 Task: Create a due date automation trigger when advanced on, 2 hours after a card is due add content without an empty description.
Action: Mouse moved to (770, 104)
Screenshot: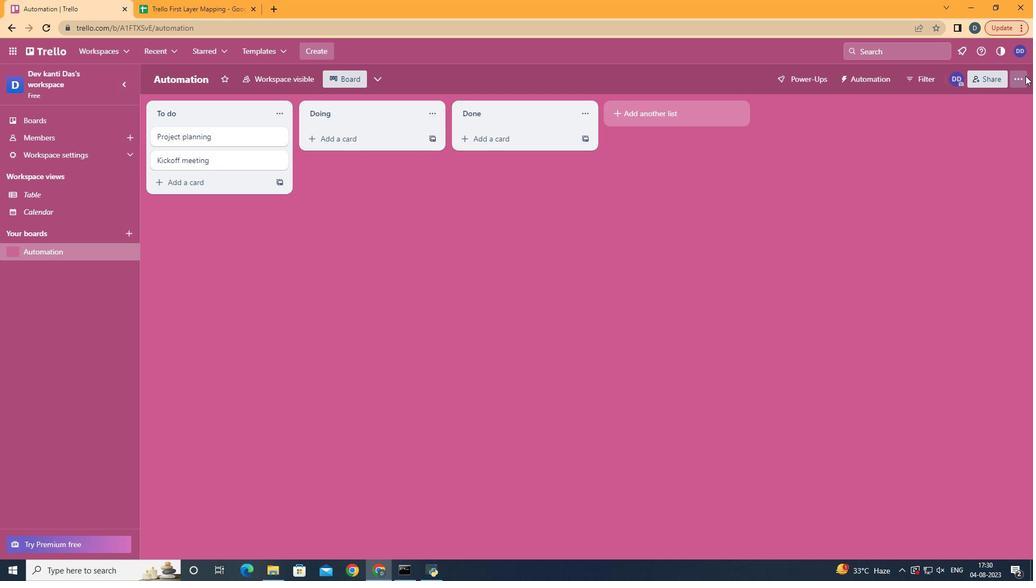 
Action: Mouse pressed left at (770, 104)
Screenshot: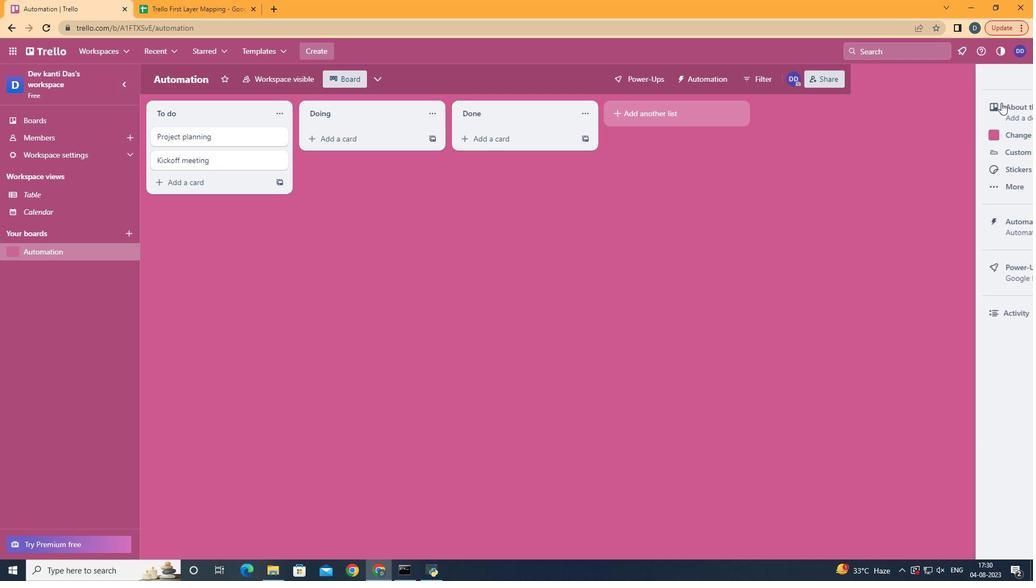 
Action: Mouse moved to (703, 248)
Screenshot: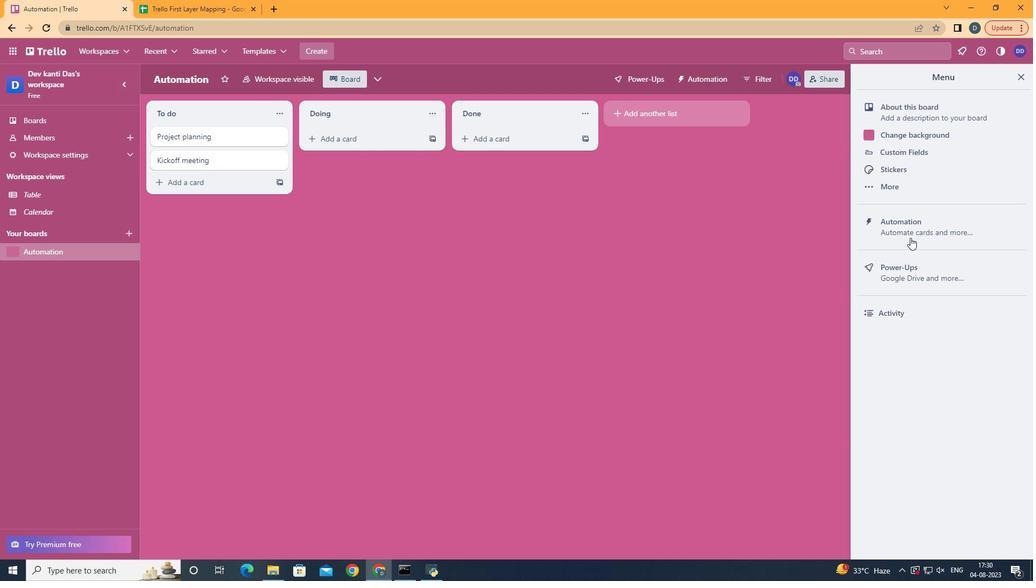 
Action: Mouse pressed left at (703, 248)
Screenshot: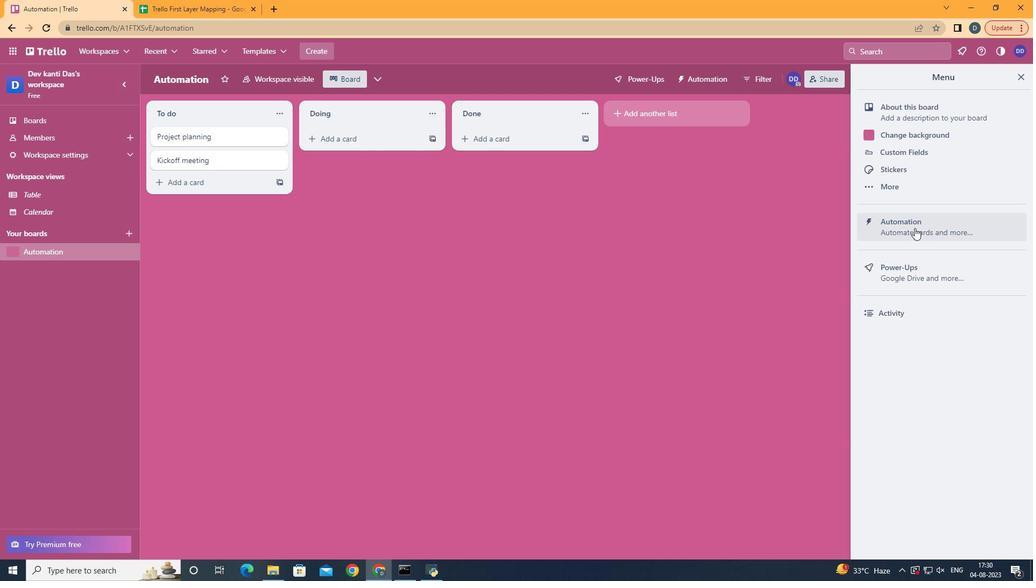 
Action: Mouse moved to (706, 236)
Screenshot: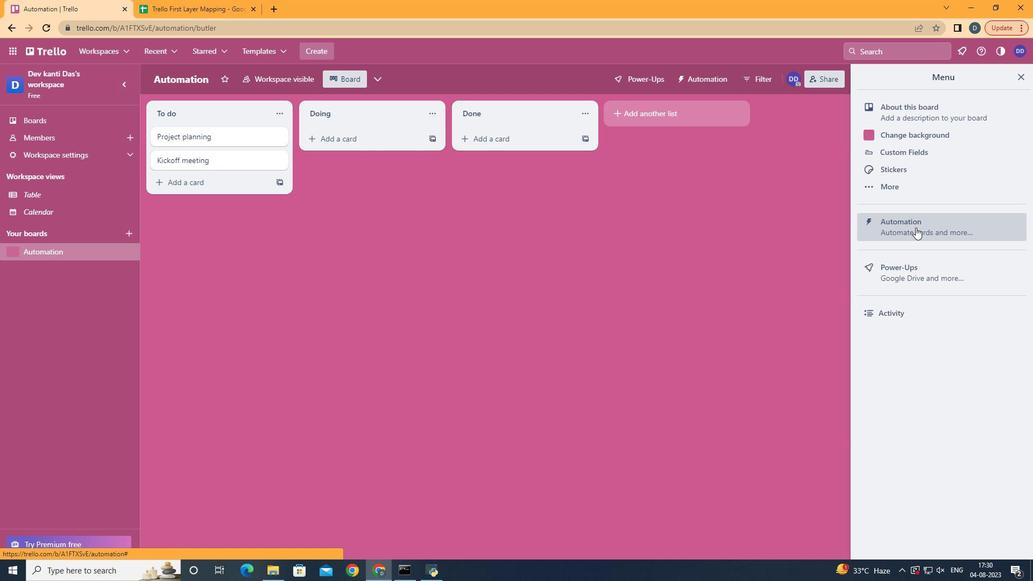 
Action: Mouse pressed left at (706, 236)
Screenshot: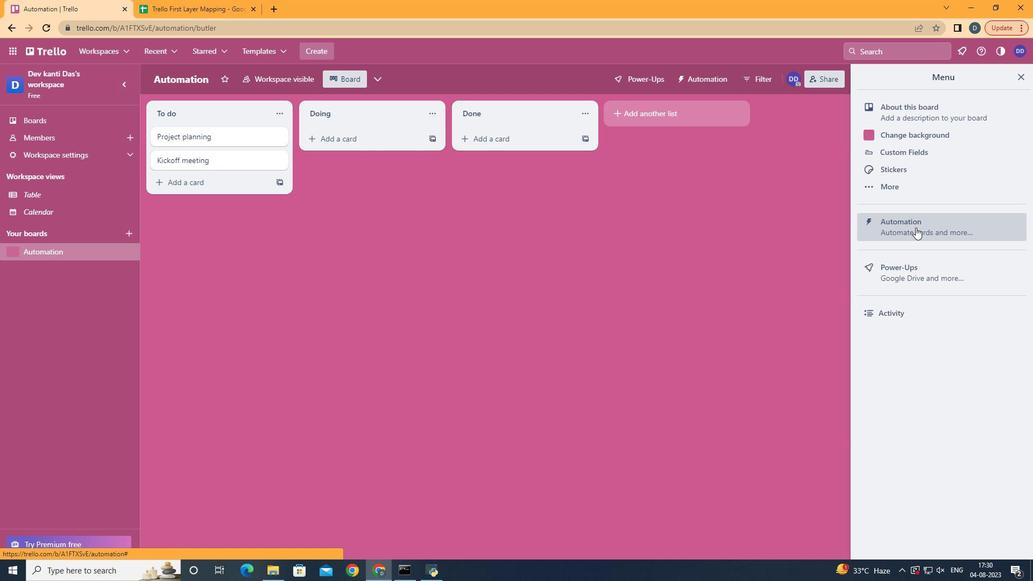 
Action: Mouse moved to (299, 220)
Screenshot: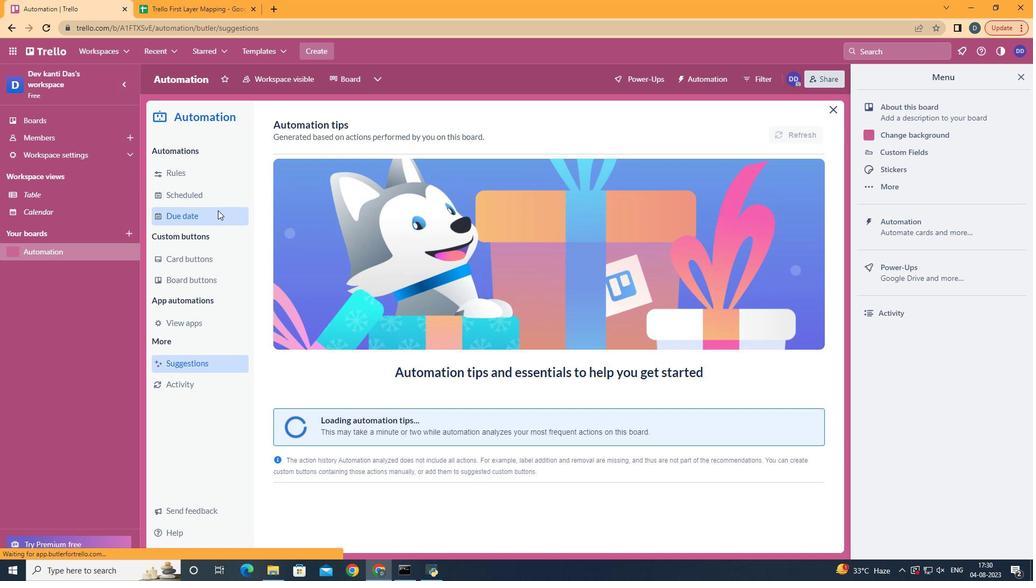 
Action: Mouse pressed left at (299, 220)
Screenshot: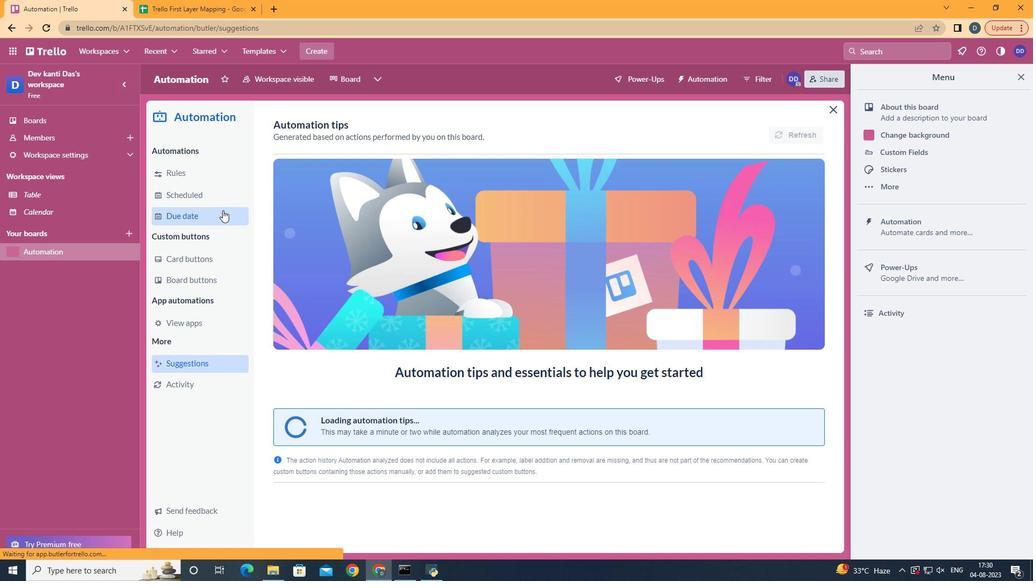 
Action: Mouse moved to (609, 150)
Screenshot: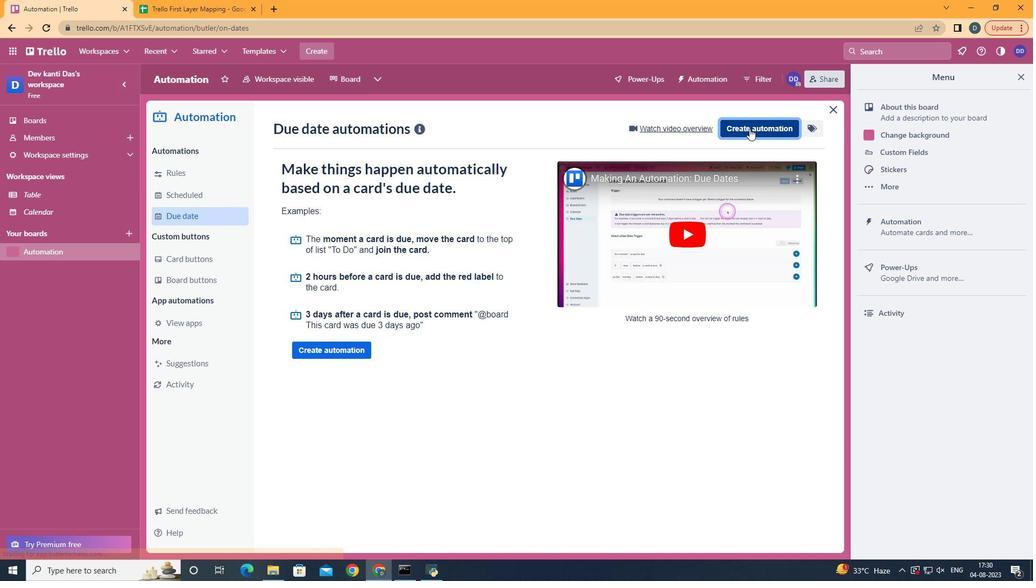 
Action: Mouse pressed left at (609, 150)
Screenshot: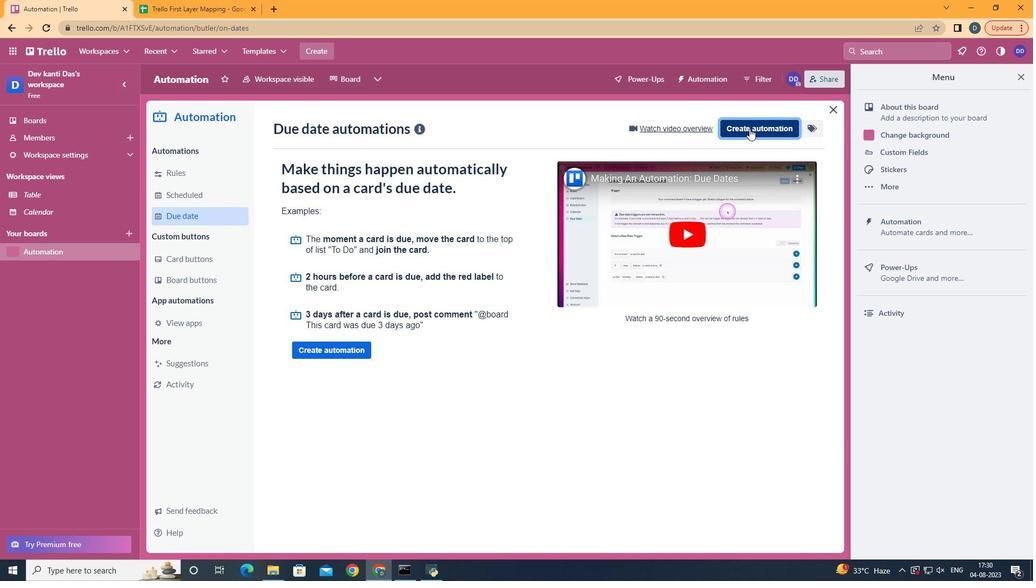 
Action: Mouse moved to (464, 243)
Screenshot: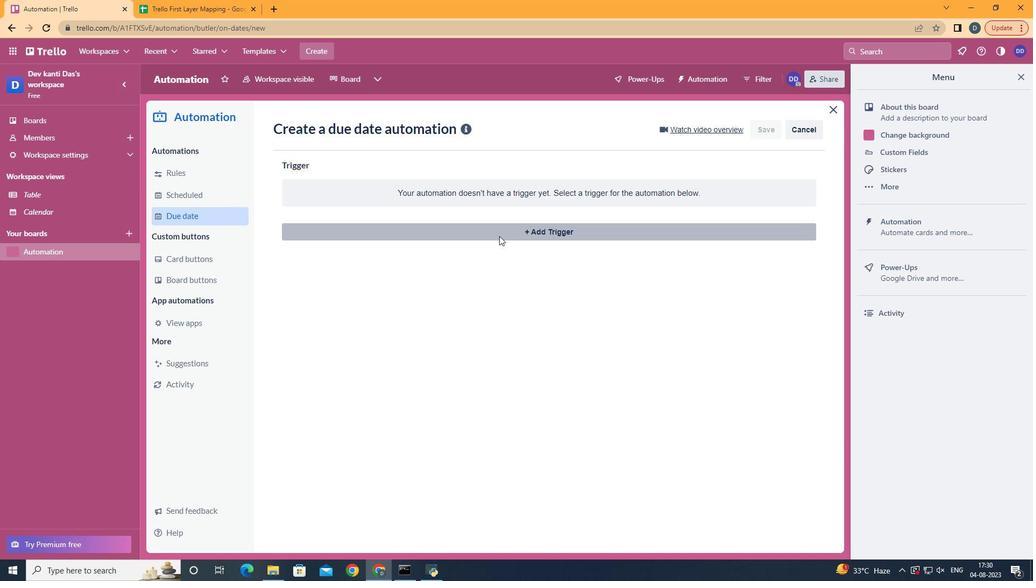 
Action: Mouse pressed left at (464, 243)
Screenshot: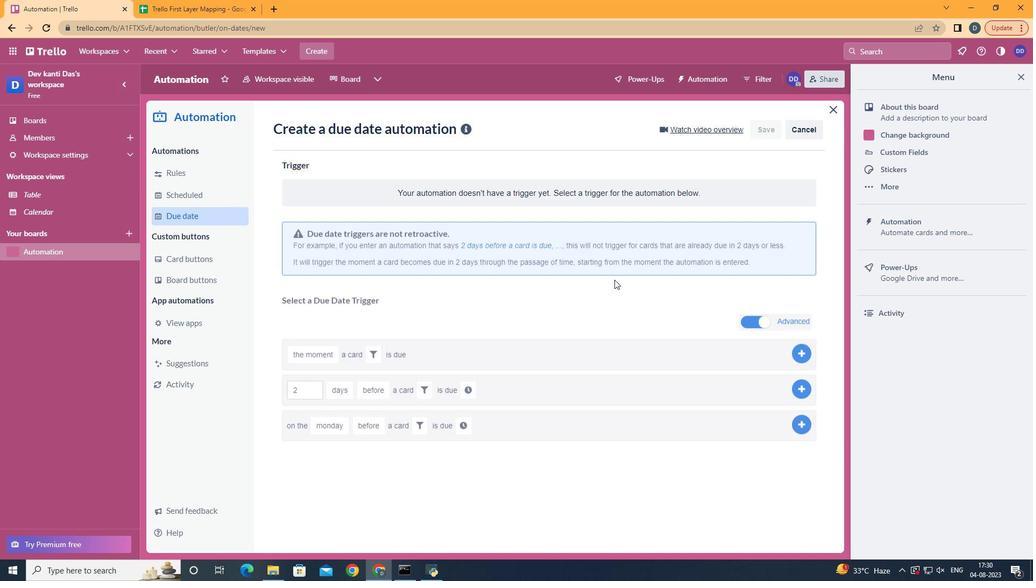 
Action: Mouse moved to (375, 439)
Screenshot: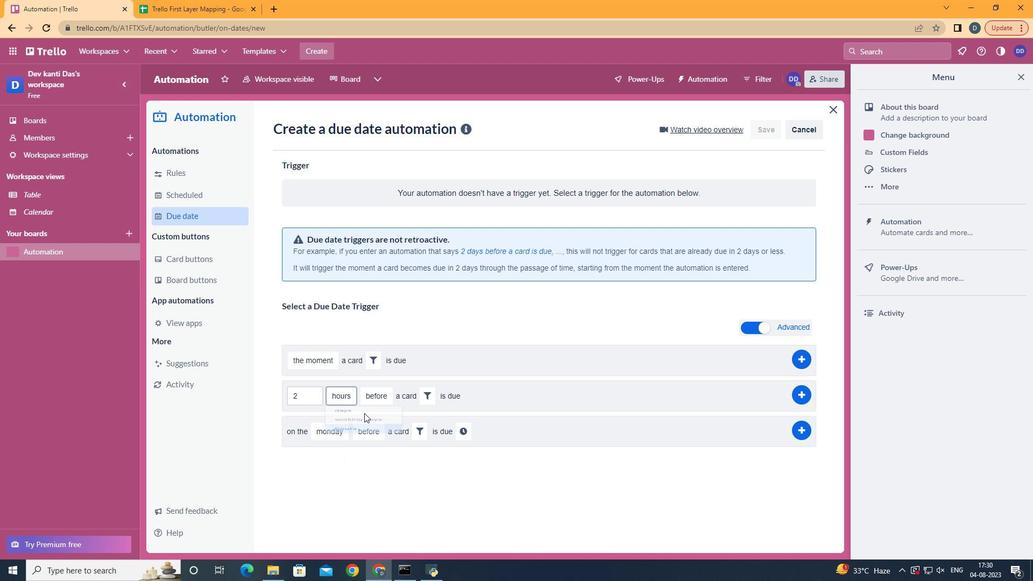
Action: Mouse pressed left at (375, 439)
Screenshot: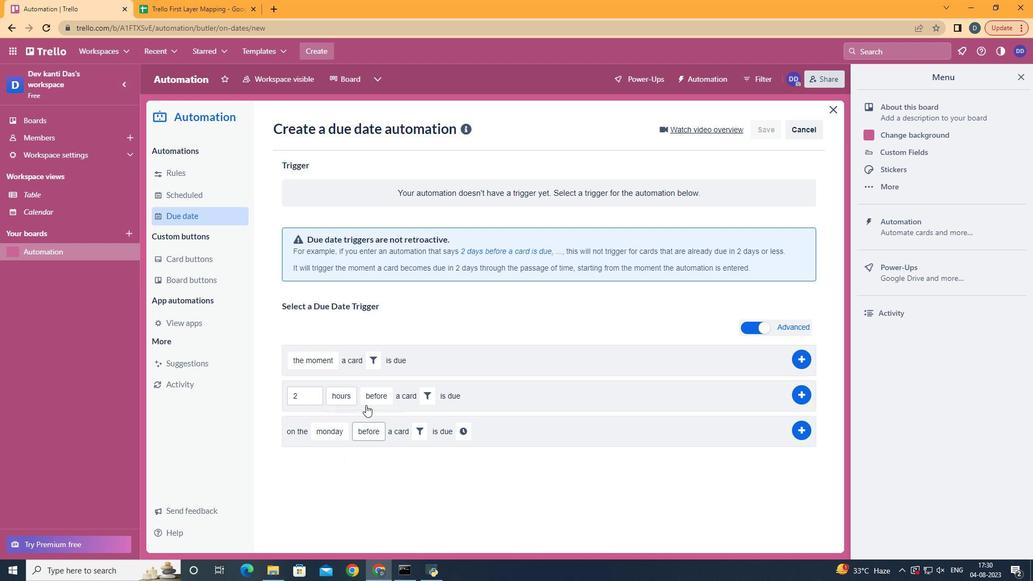 
Action: Mouse moved to (397, 415)
Screenshot: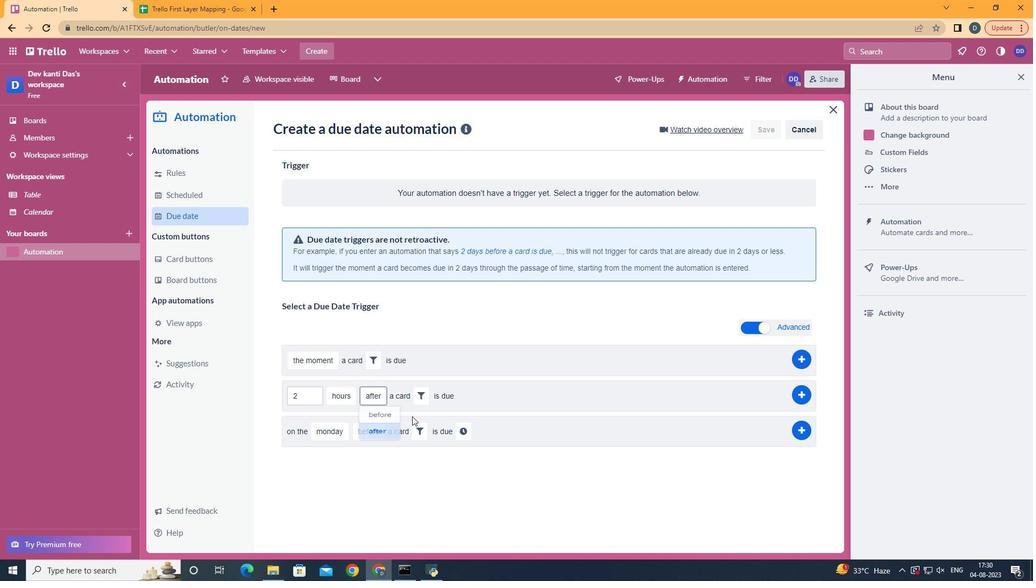 
Action: Mouse pressed left at (397, 415)
Screenshot: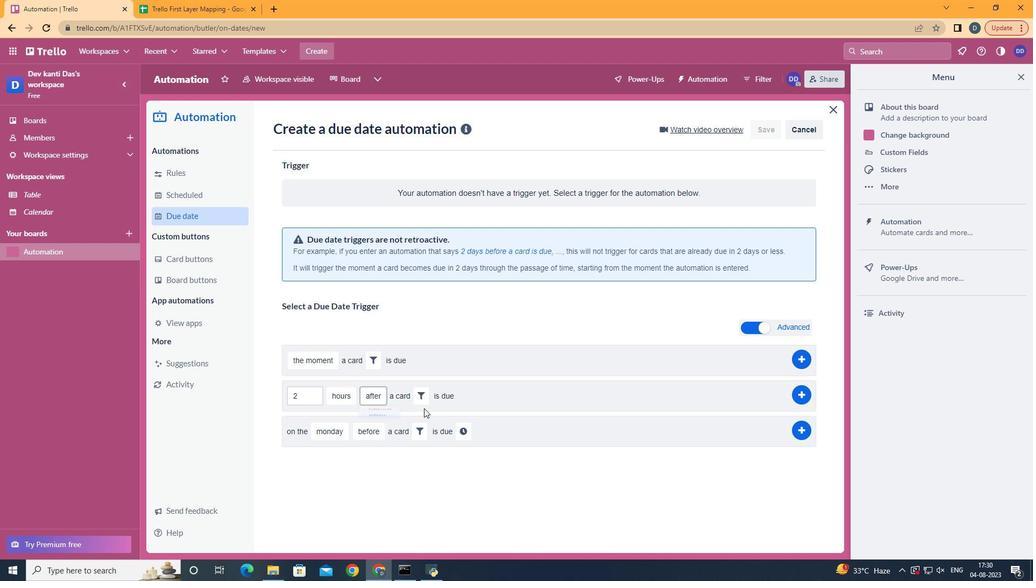 
Action: Mouse moved to (419, 384)
Screenshot: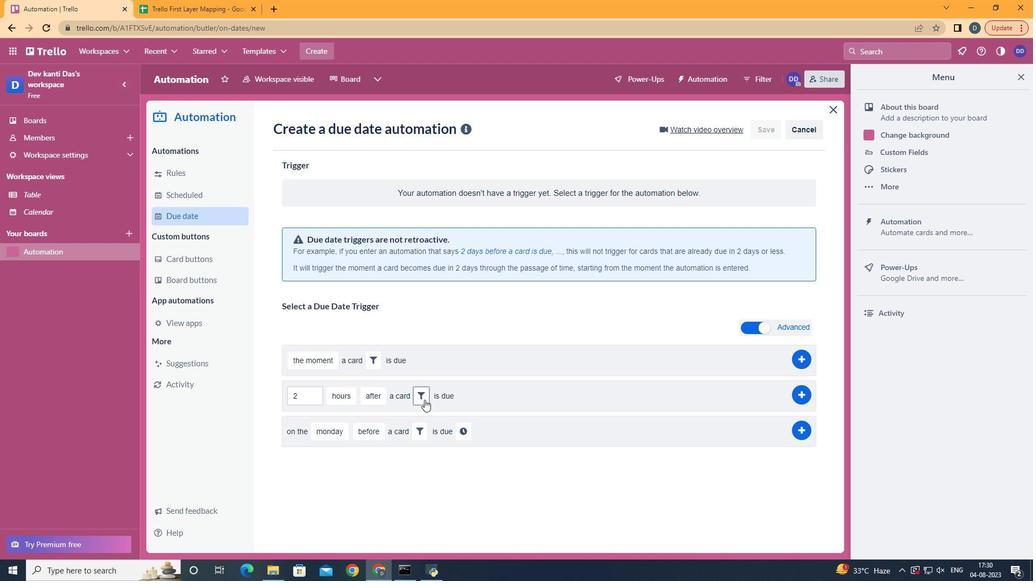 
Action: Mouse pressed left at (419, 384)
Screenshot: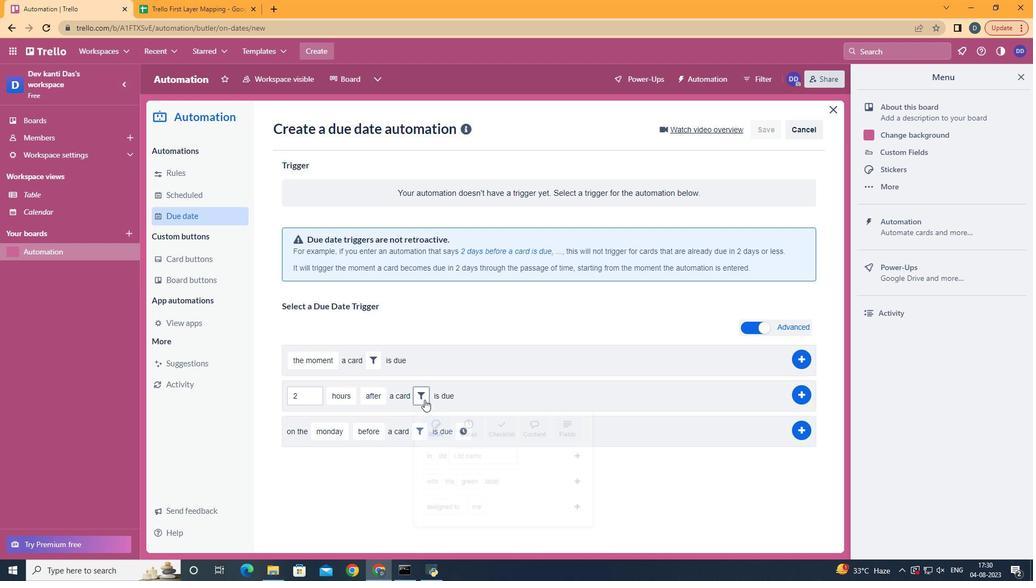 
Action: Mouse moved to (488, 408)
Screenshot: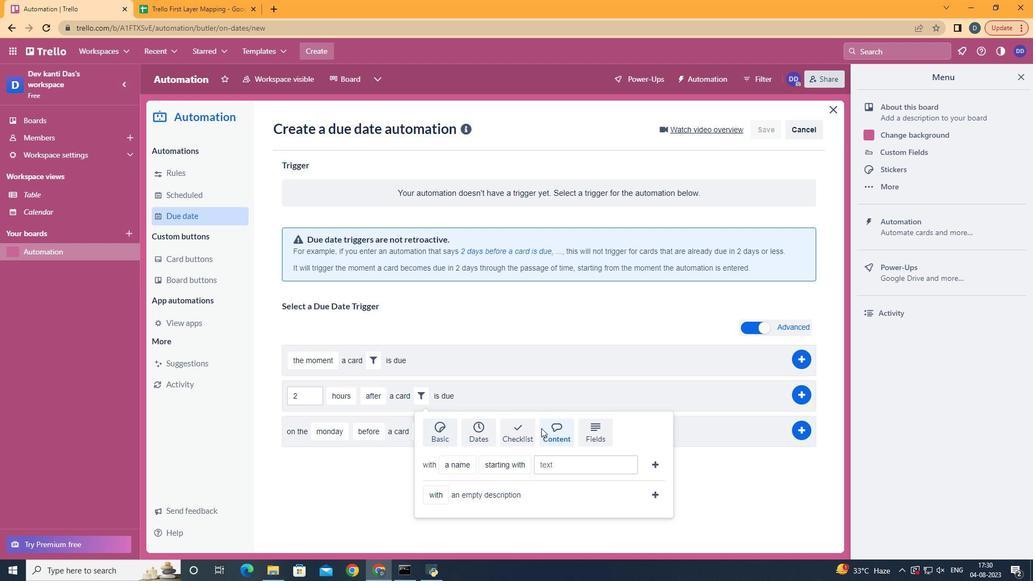 
Action: Mouse pressed left at (488, 408)
Screenshot: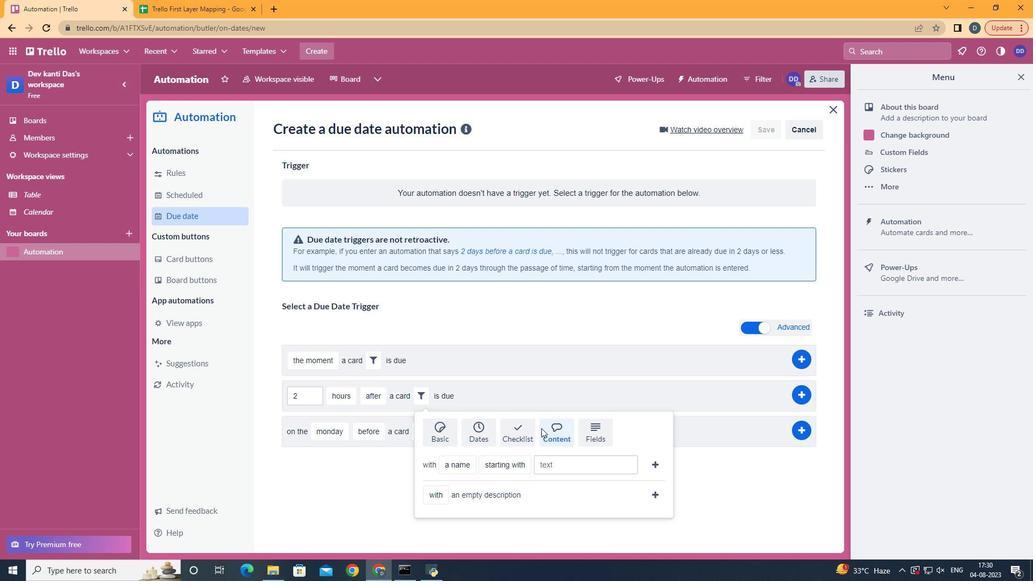 
Action: Mouse moved to (435, 501)
Screenshot: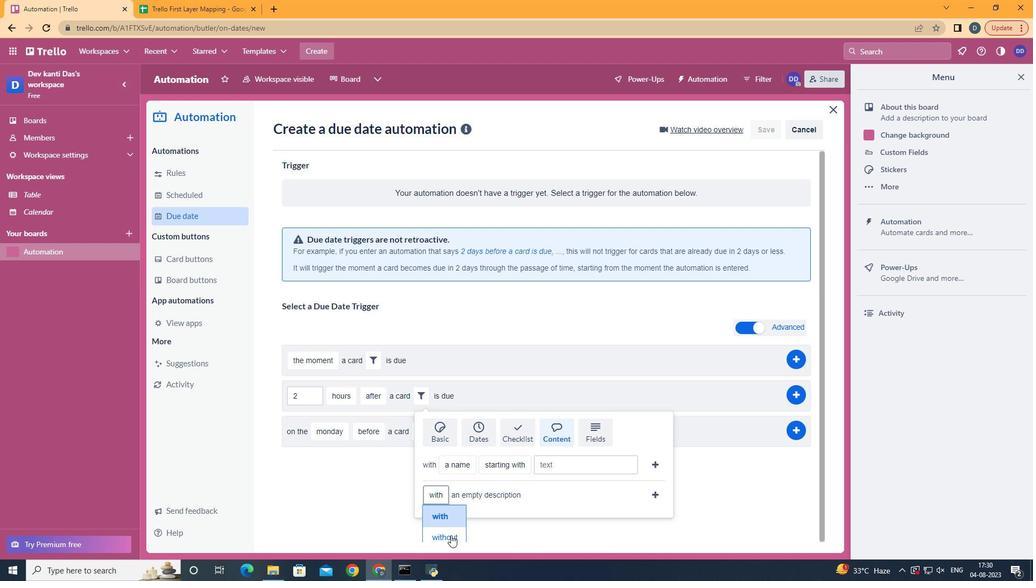 
Action: Mouse pressed left at (435, 501)
Screenshot: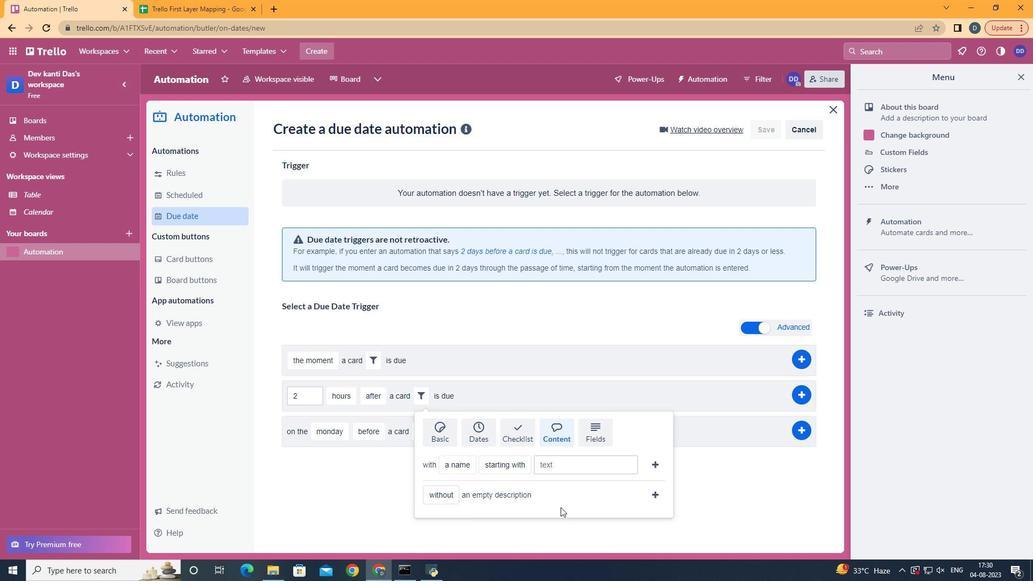 
Action: Mouse moved to (556, 461)
Screenshot: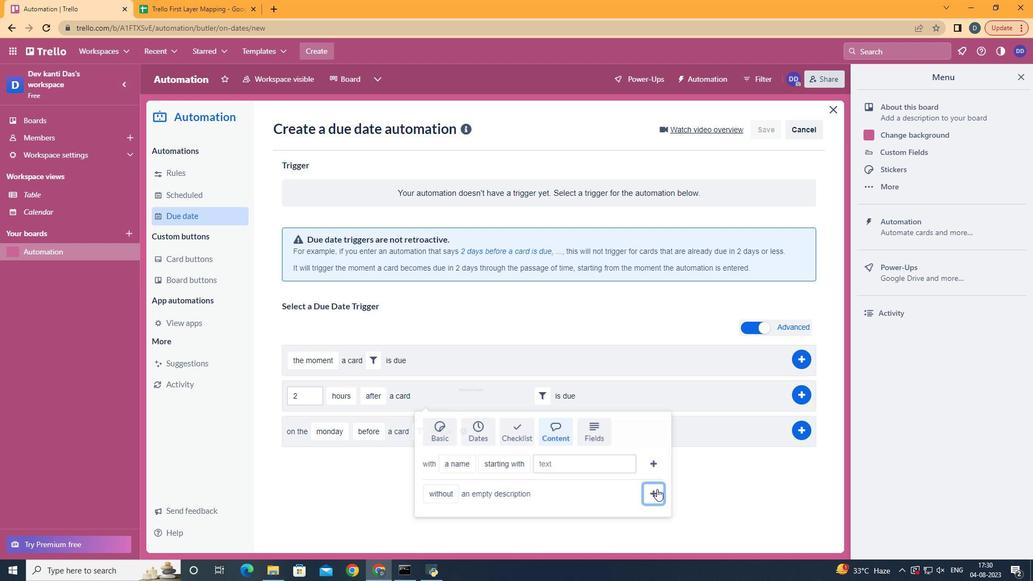 
Action: Mouse pressed left at (556, 461)
Screenshot: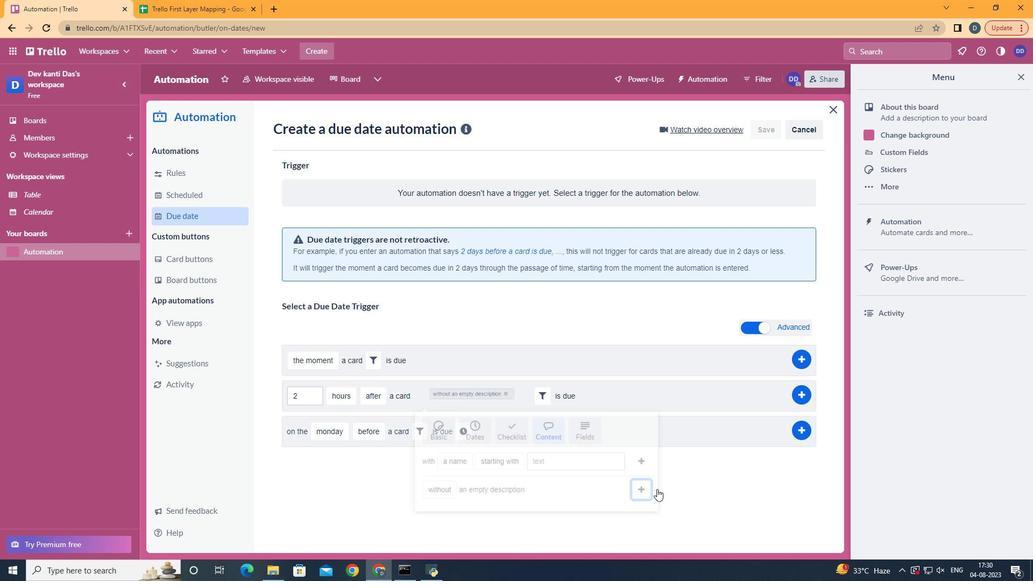 
Action: Mouse moved to (636, 378)
Screenshot: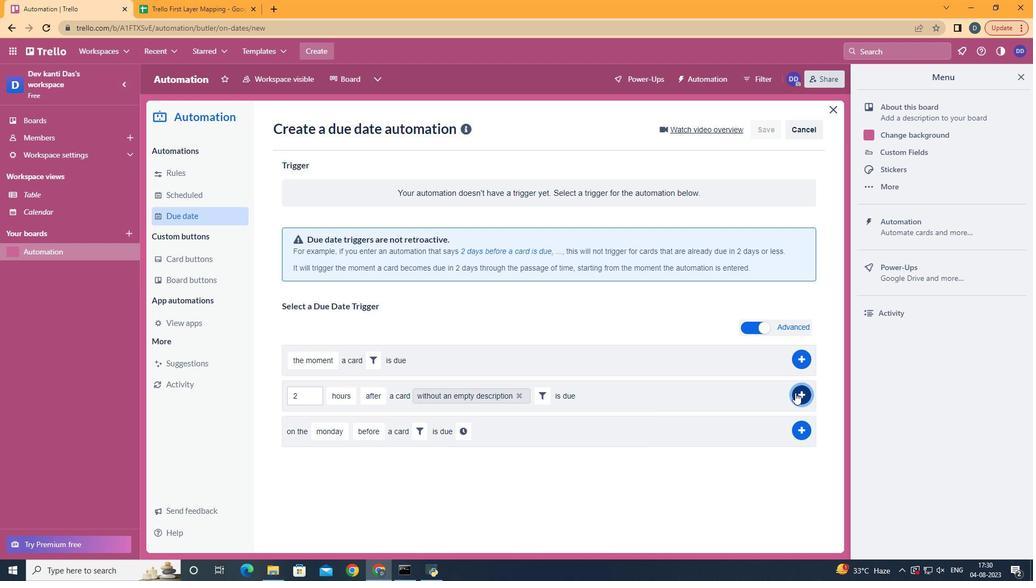 
Action: Mouse pressed left at (636, 378)
Screenshot: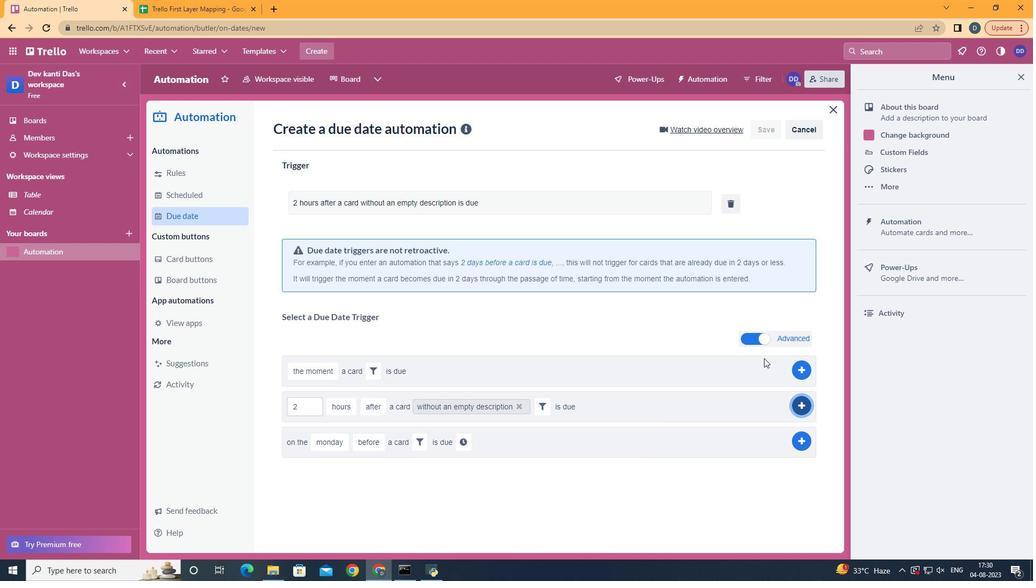 
Action: Mouse moved to (454, 214)
Screenshot: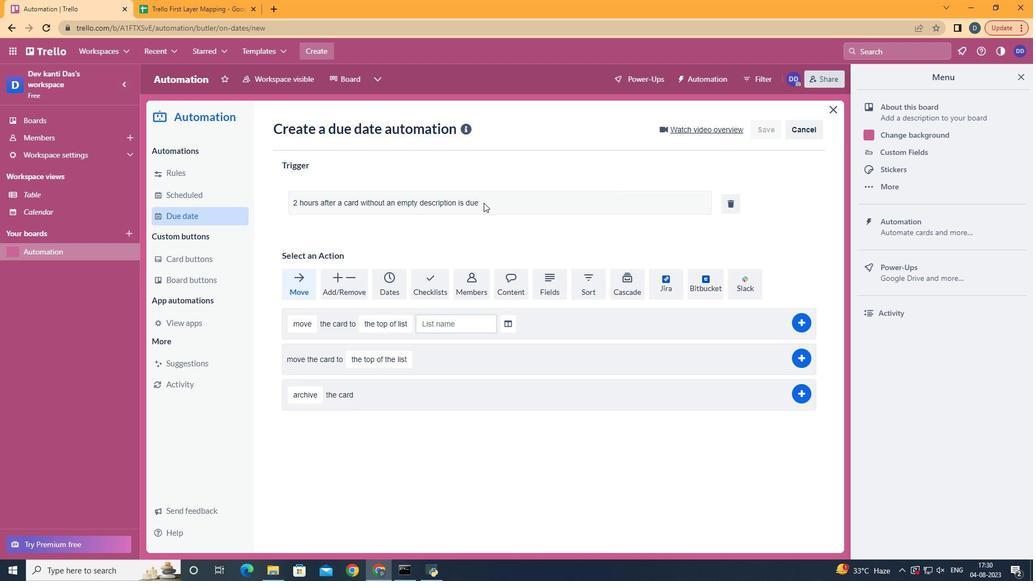 
